 Task: Schedule a 45-minute meeting for project status update with clients.
Action: Mouse moved to (67, 119)
Screenshot: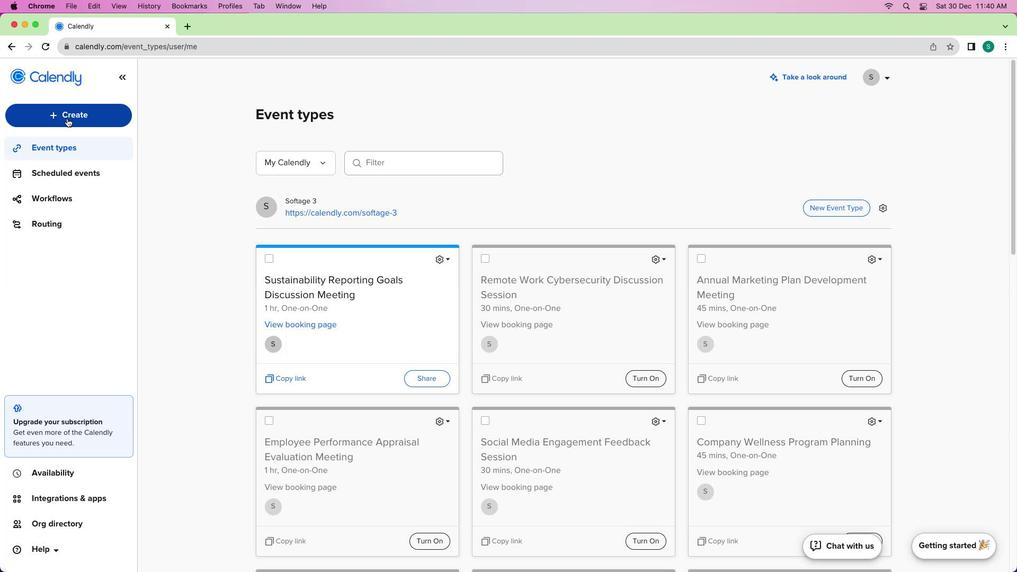 
Action: Mouse pressed left at (67, 119)
Screenshot: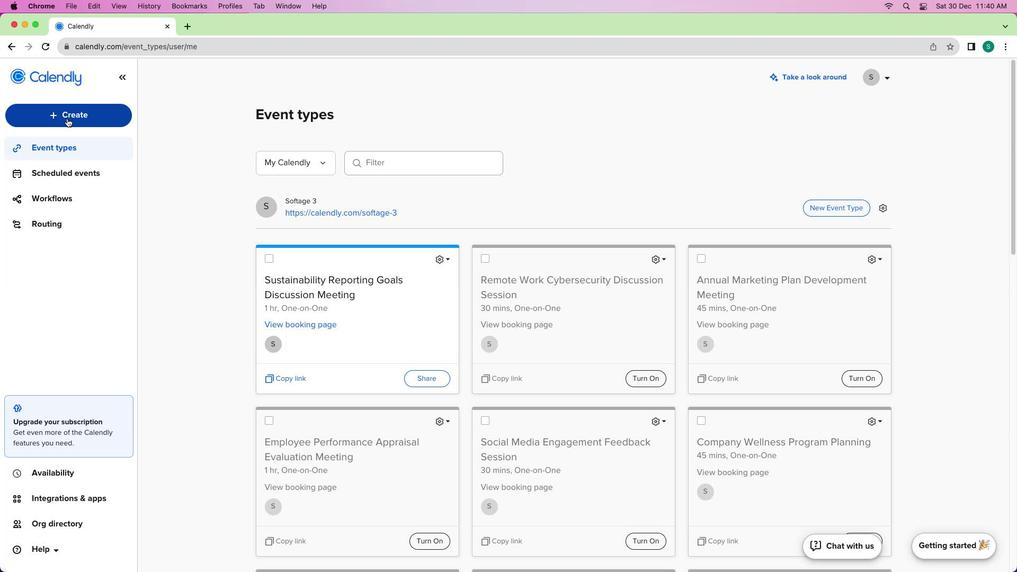 
Action: Mouse moved to (75, 143)
Screenshot: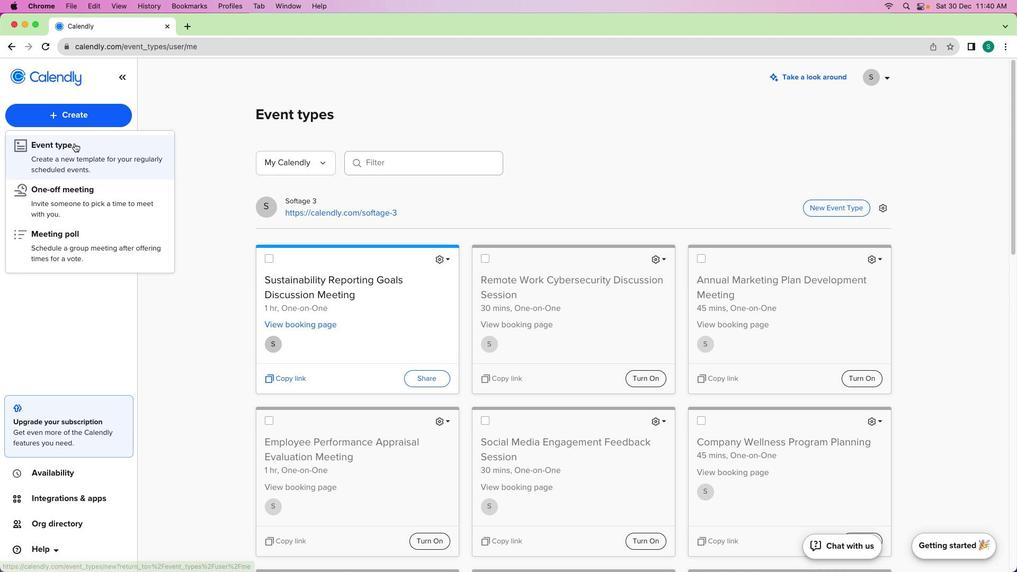 
Action: Mouse pressed left at (75, 143)
Screenshot: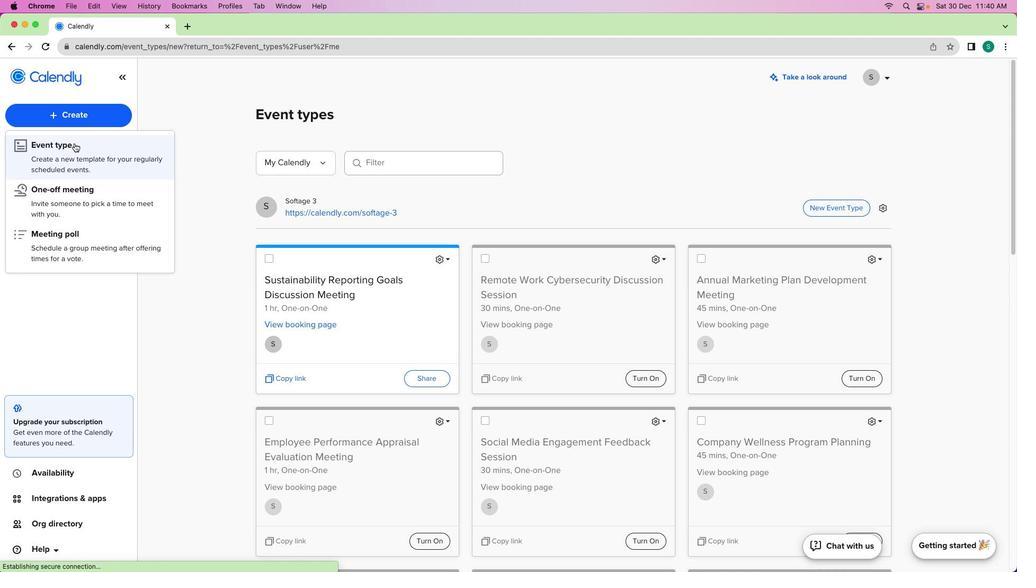 
Action: Mouse moved to (369, 219)
Screenshot: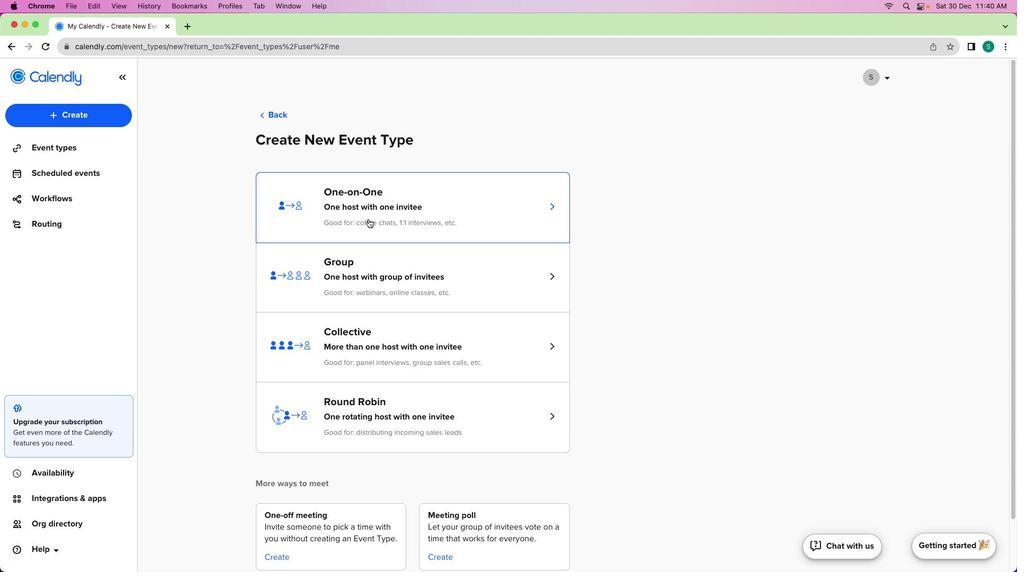 
Action: Mouse pressed left at (369, 219)
Screenshot: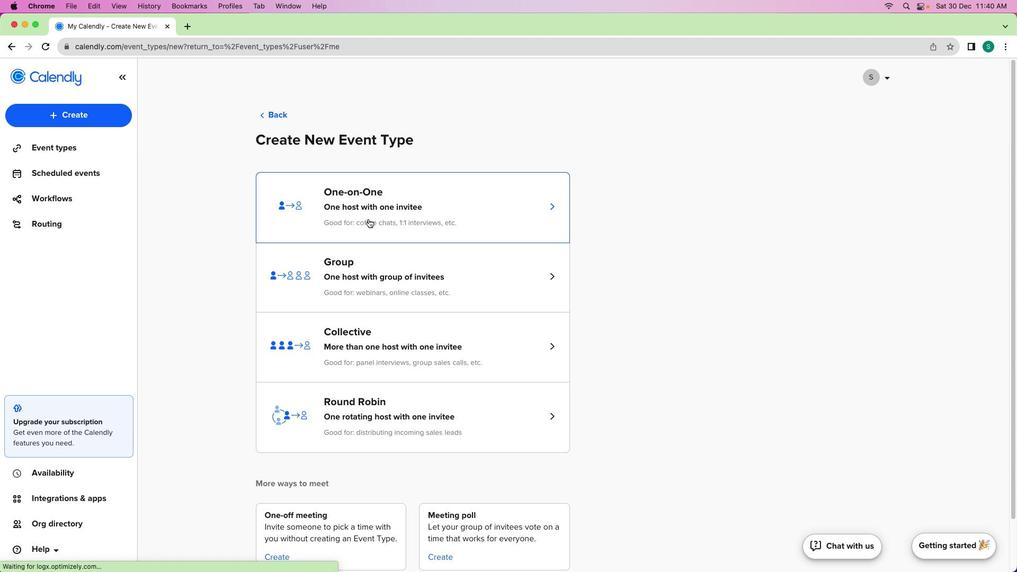 
Action: Mouse moved to (141, 166)
Screenshot: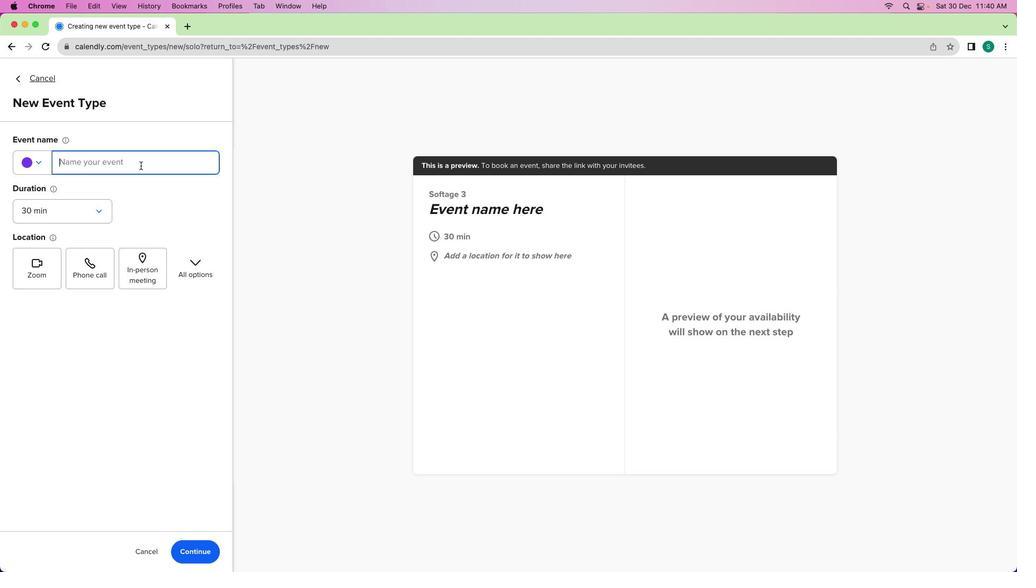 
Action: Mouse pressed left at (141, 166)
Screenshot: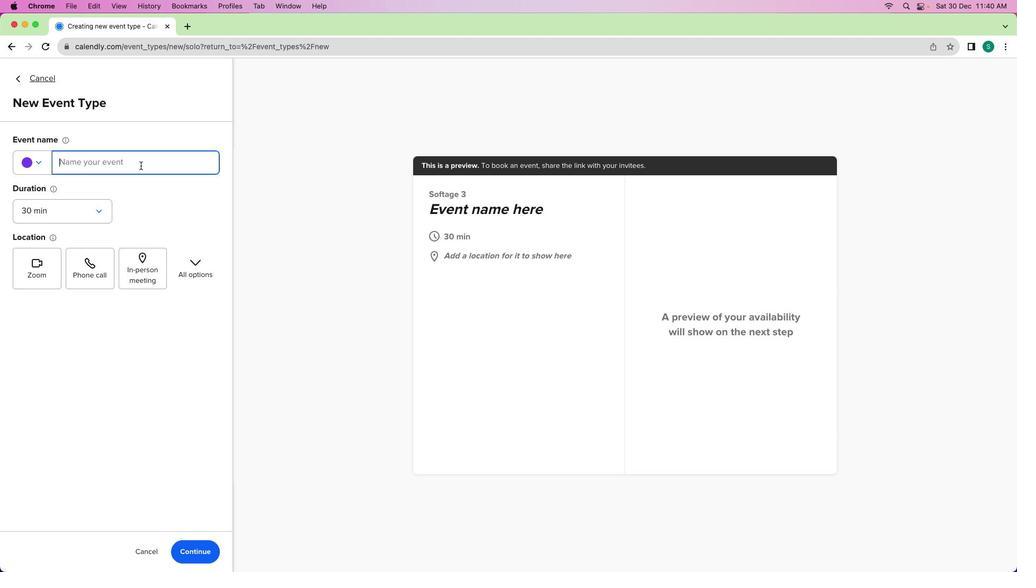 
Action: Mouse moved to (143, 167)
Screenshot: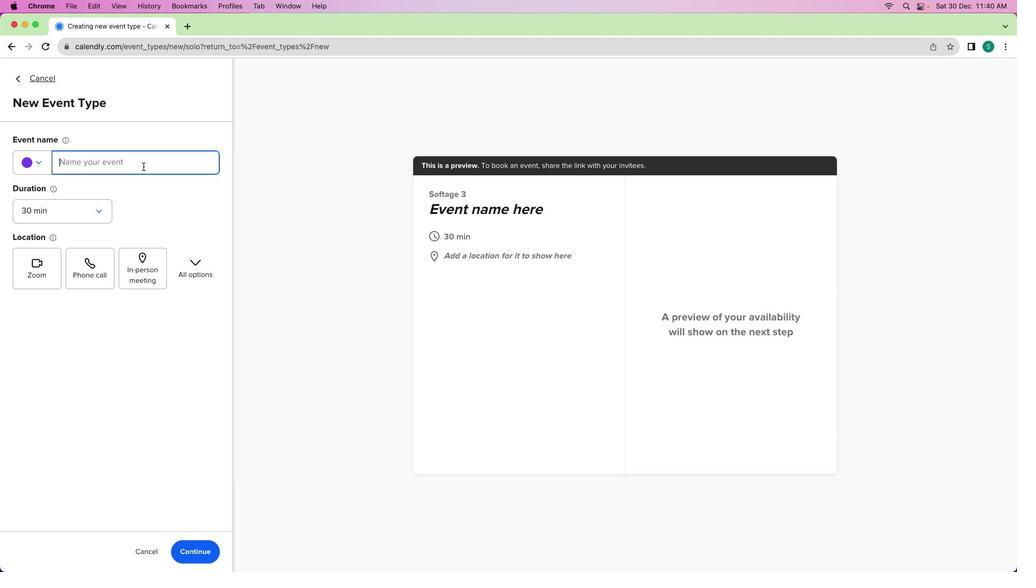 
Action: Key pressed Key.shift'P''r''o''j''e''c''t'Key.spaceKey.shift'S''t''a''t''u''s'Key.spaceKey.shift'U''p''d''a''t''e'Key.spaceKey.shift'M''e''e''t''i''n''g'Key.spaceKey.shift'w''i''t''h'Key.spaceKey.shift'C''l''i''e''n''t''s'
Screenshot: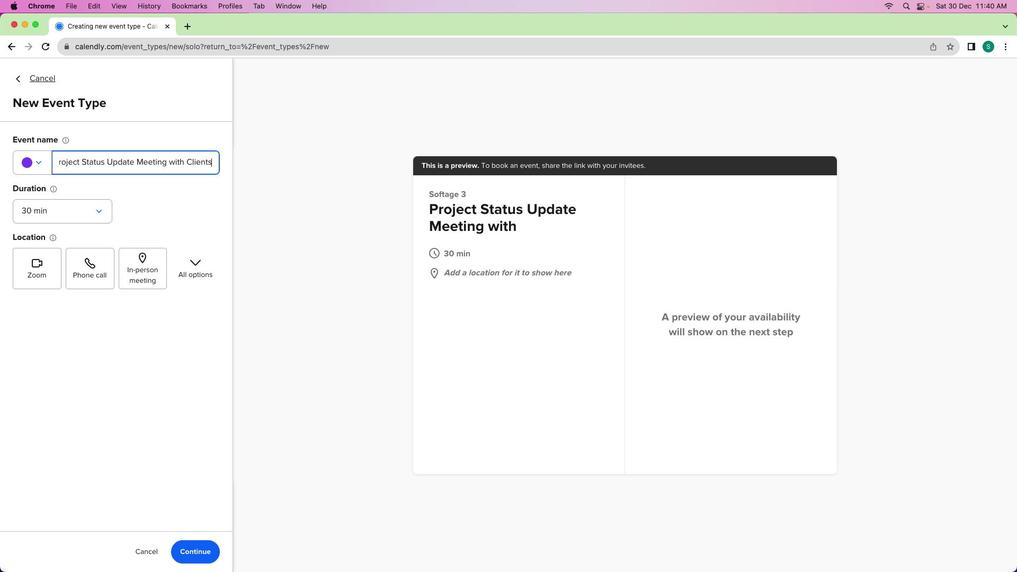 
Action: Mouse moved to (106, 212)
Screenshot: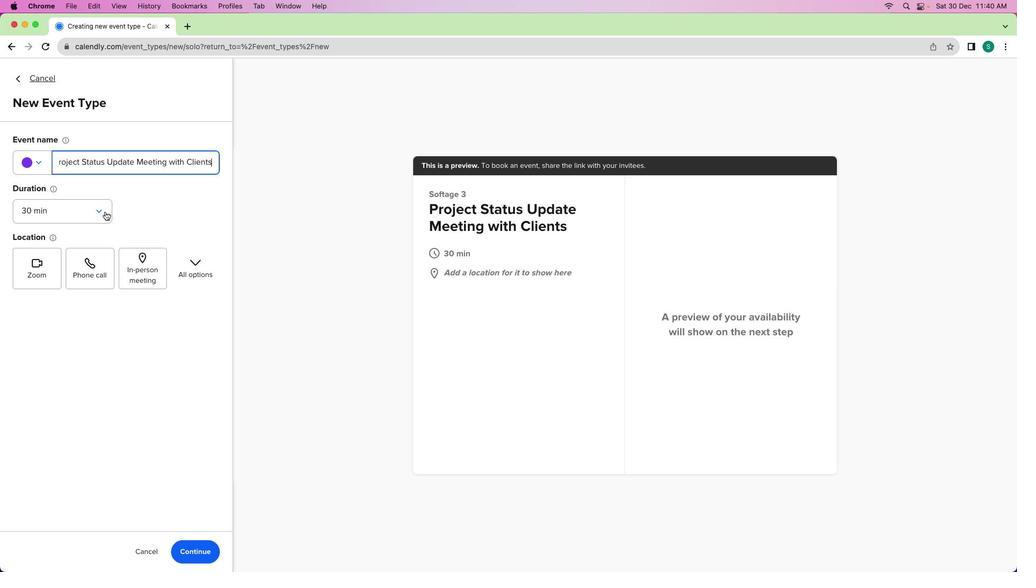 
Action: Mouse pressed left at (106, 212)
Screenshot: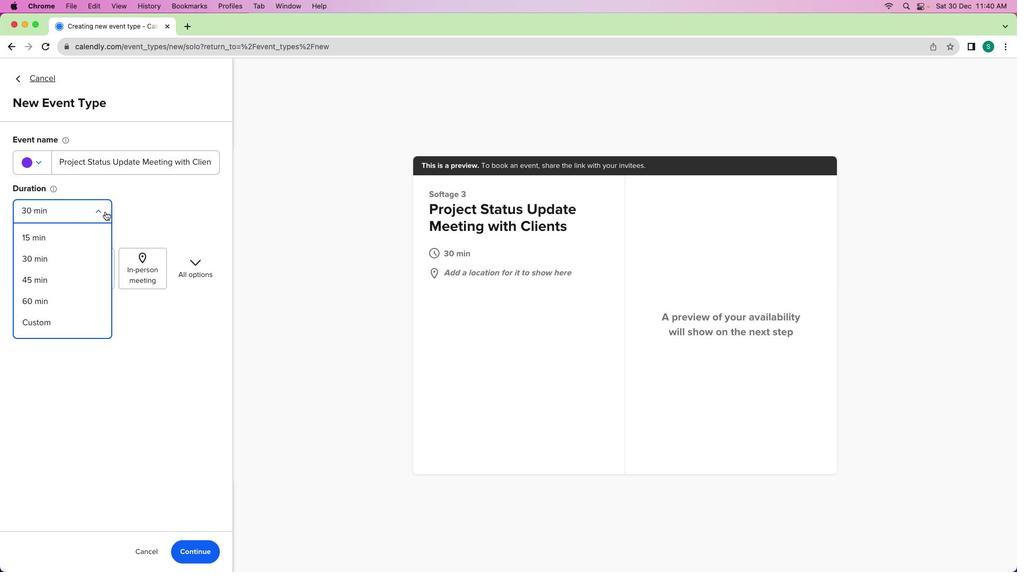 
Action: Mouse moved to (77, 280)
Screenshot: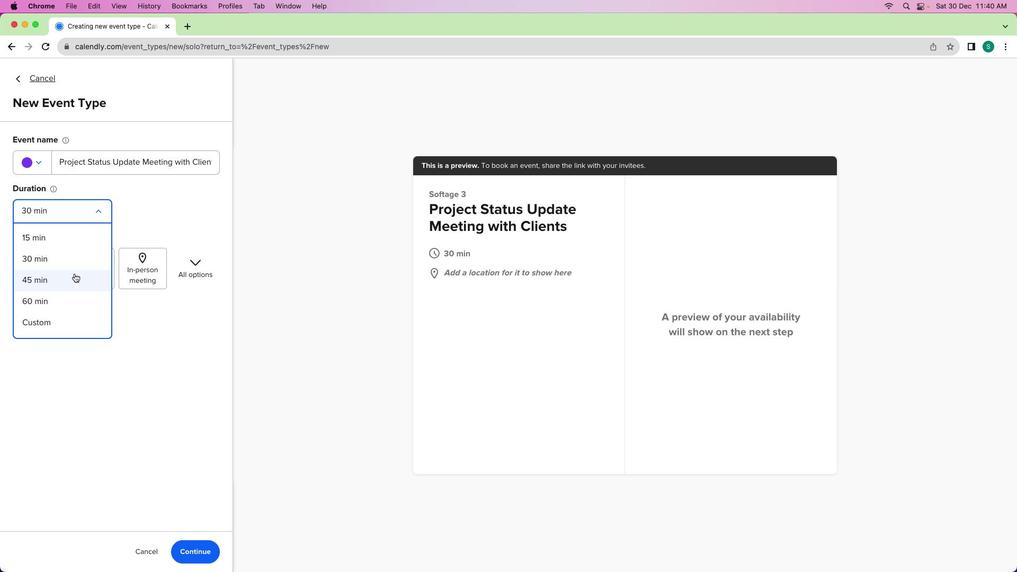 
Action: Mouse pressed left at (77, 280)
Screenshot: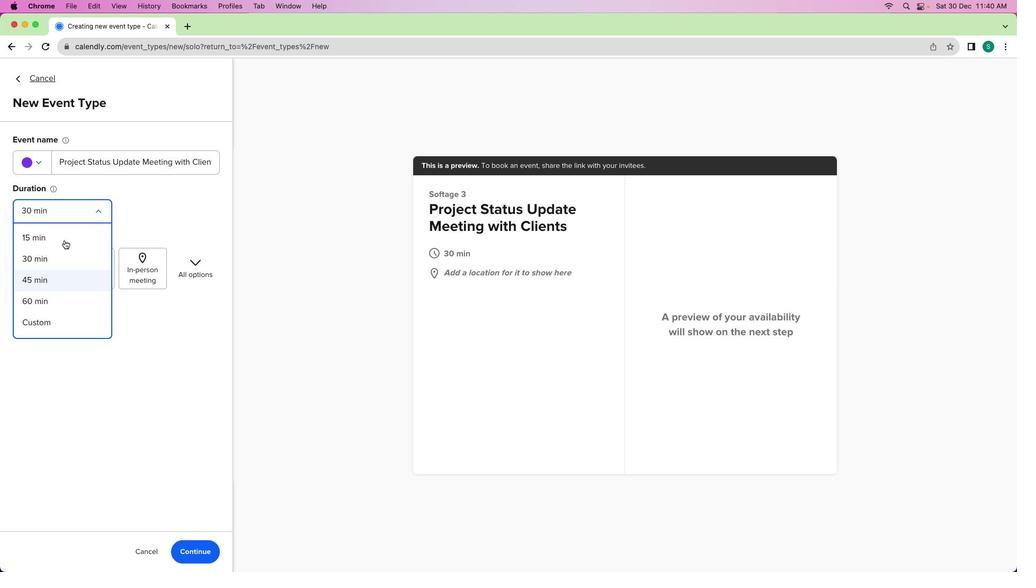 
Action: Mouse moved to (42, 159)
Screenshot: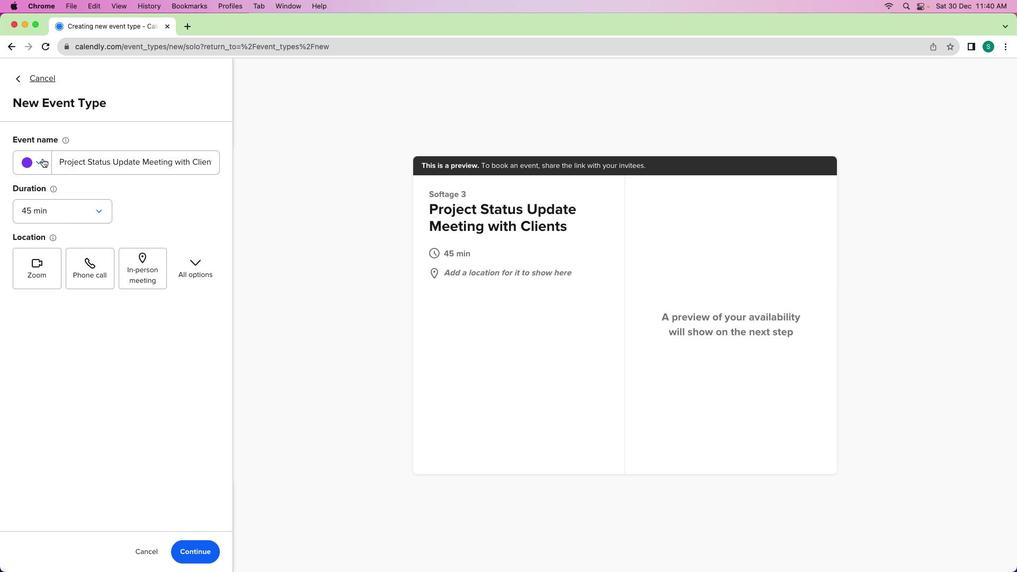
Action: Mouse pressed left at (42, 159)
Screenshot: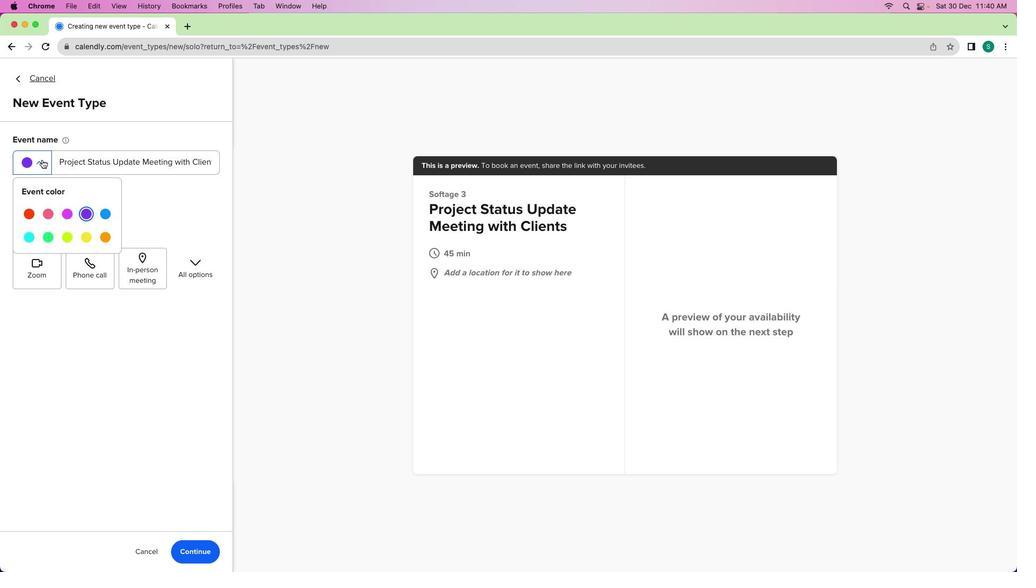 
Action: Mouse moved to (48, 217)
Screenshot: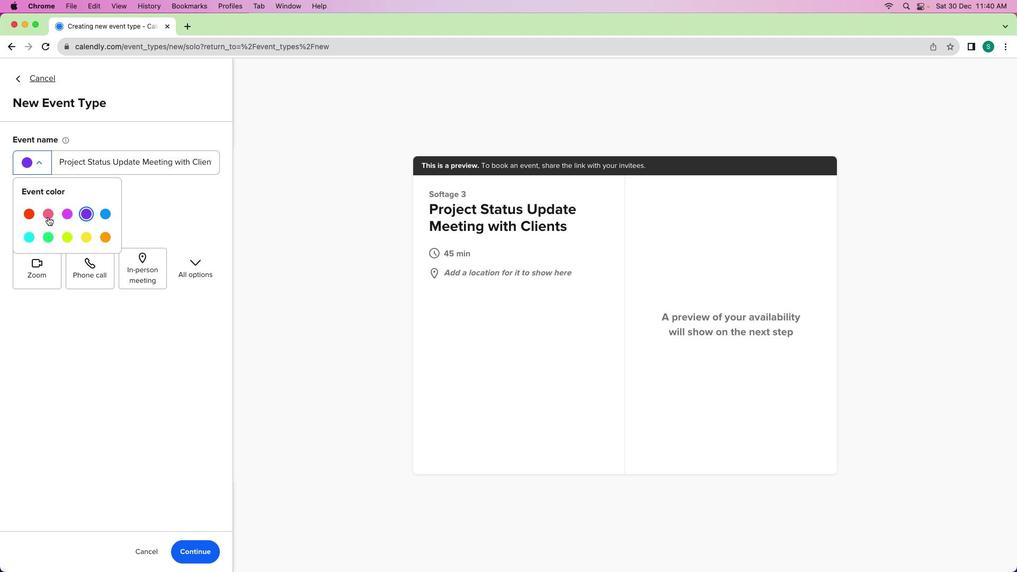 
Action: Mouse pressed left at (48, 217)
Screenshot: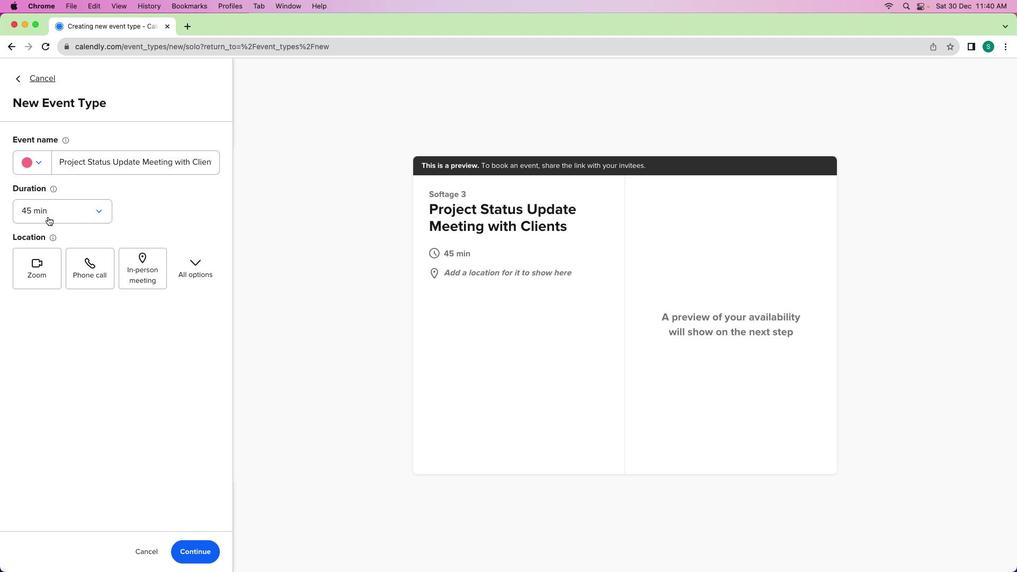 
Action: Mouse moved to (38, 283)
Screenshot: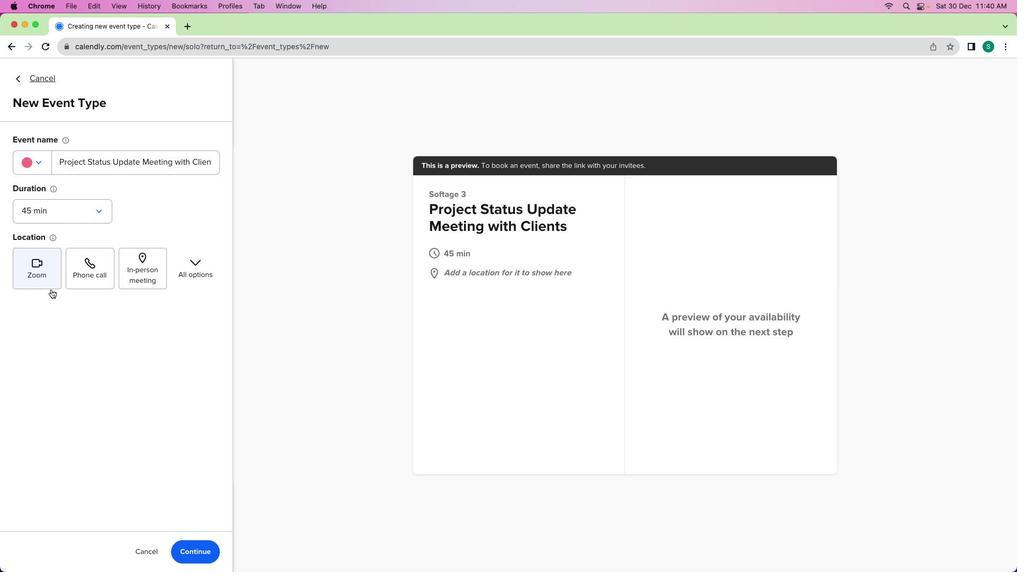 
Action: Mouse pressed left at (38, 283)
Screenshot: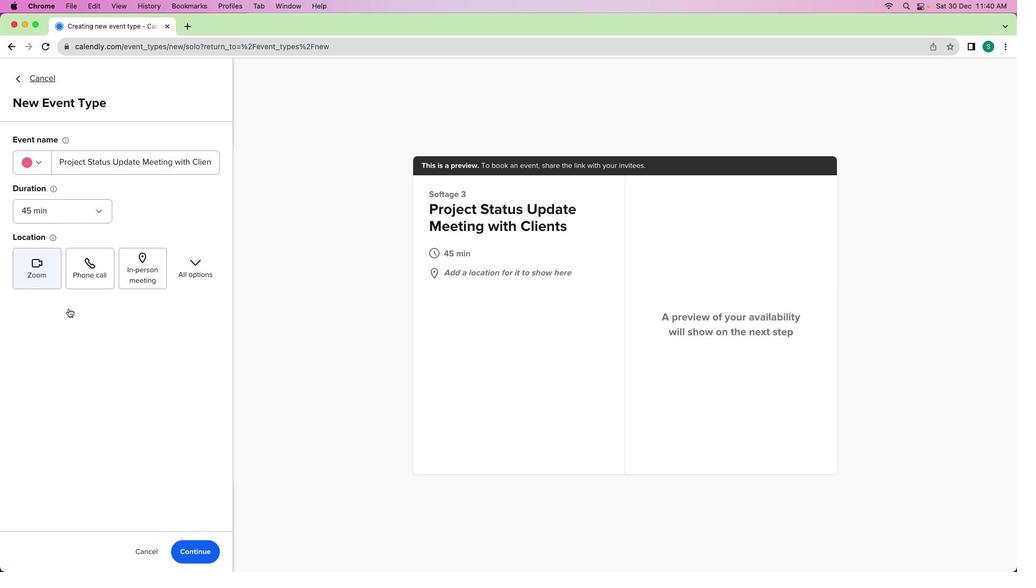 
Action: Mouse moved to (197, 549)
Screenshot: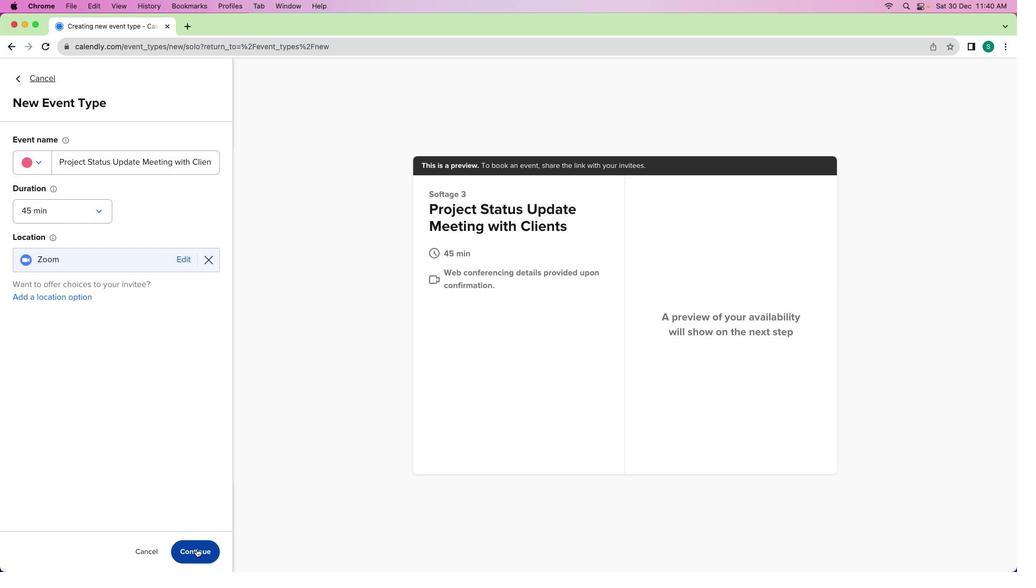 
Action: Mouse pressed left at (197, 549)
Screenshot: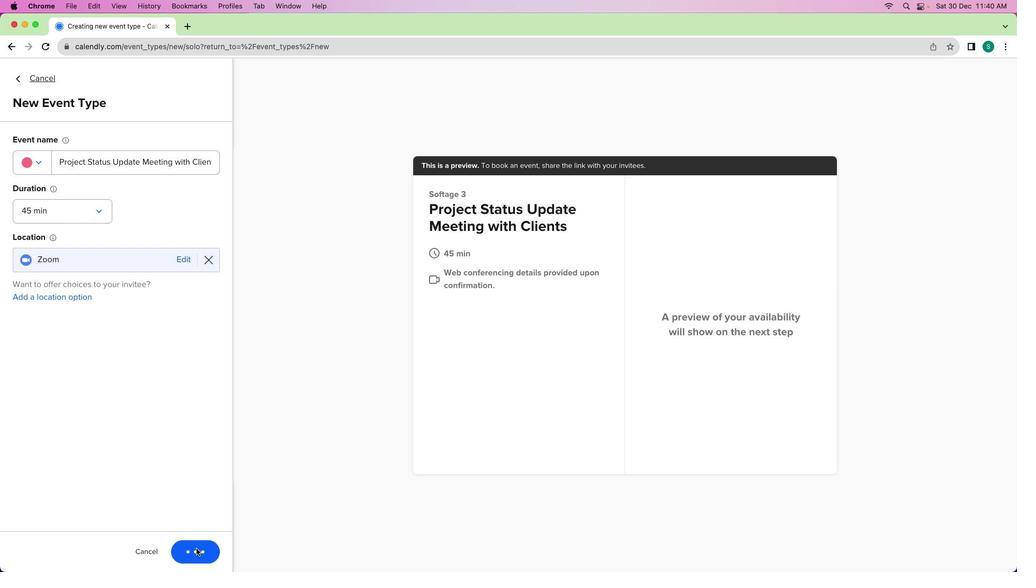 
Action: Mouse moved to (172, 194)
Screenshot: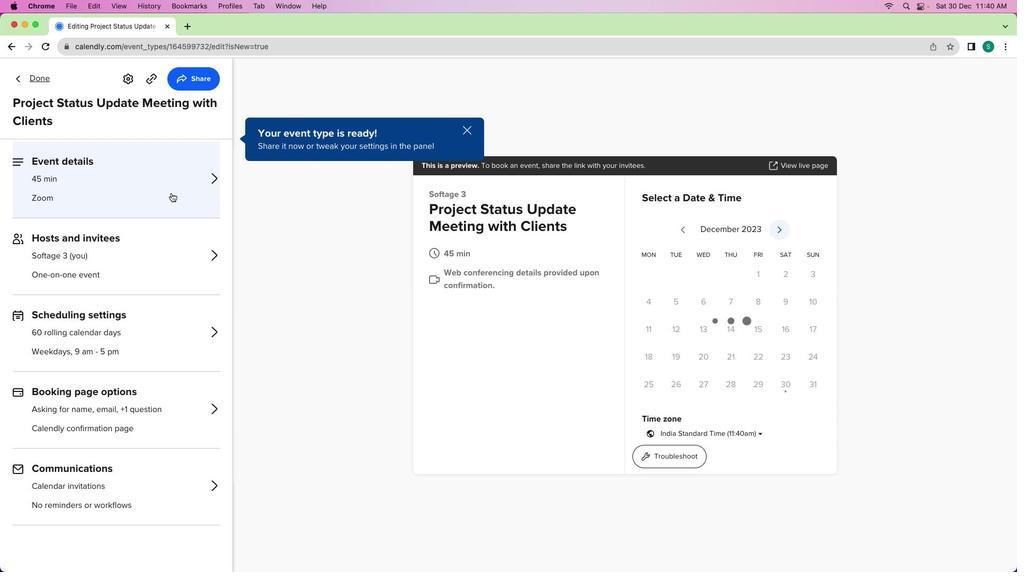 
Action: Mouse pressed left at (172, 194)
Screenshot: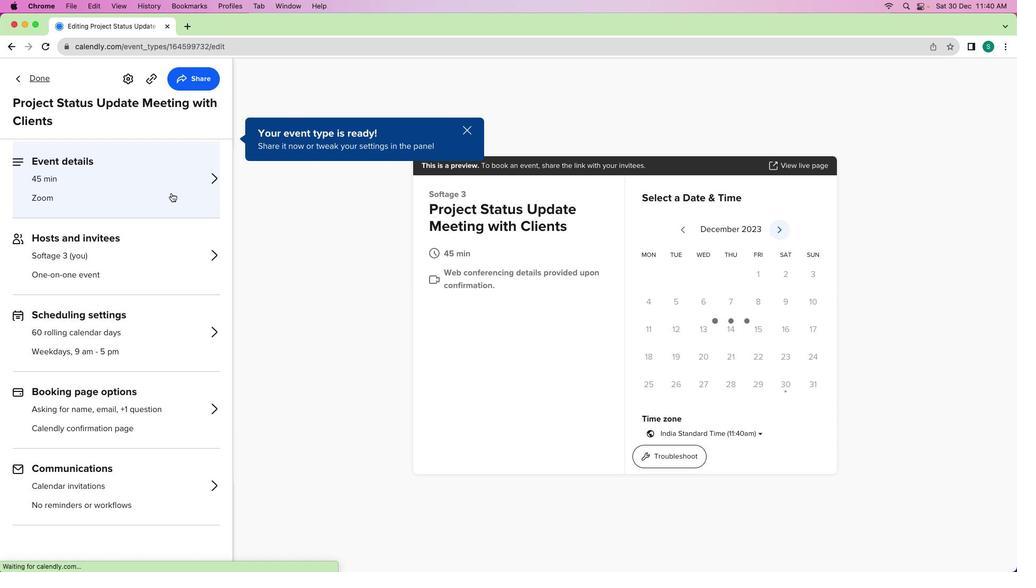 
Action: Mouse moved to (129, 379)
Screenshot: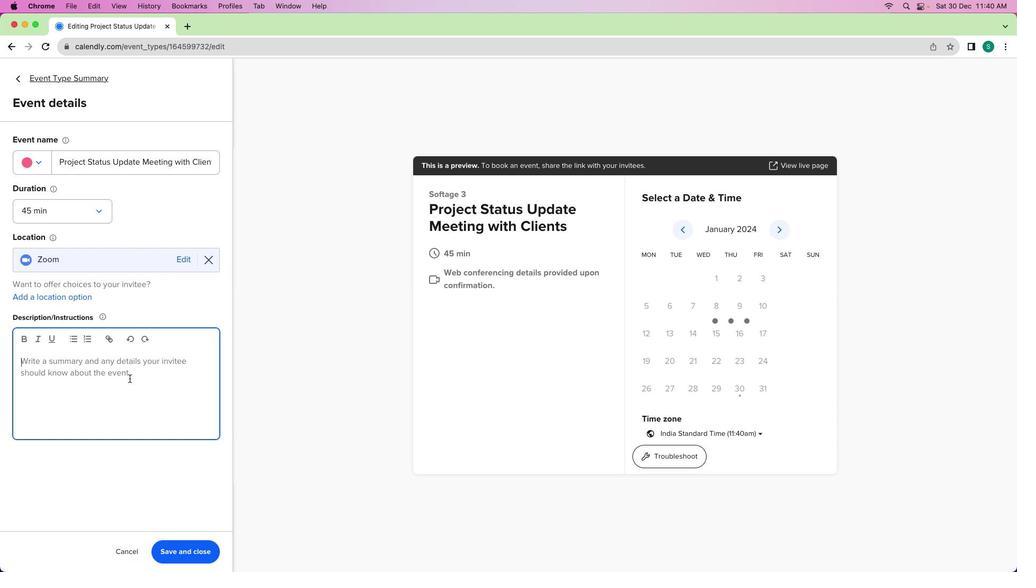 
Action: Mouse pressed left at (129, 379)
Screenshot: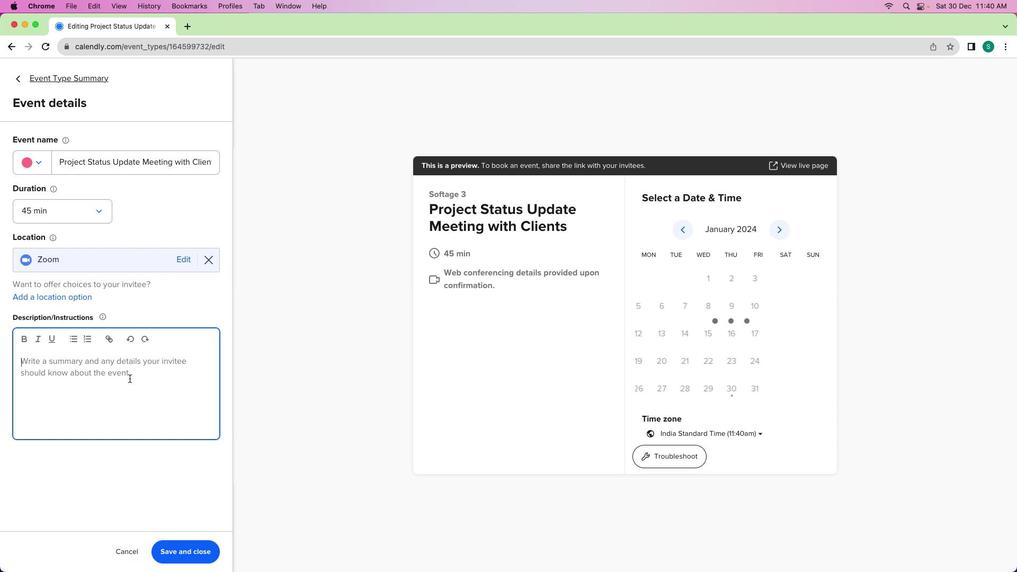 
Action: Mouse moved to (129, 379)
Screenshot: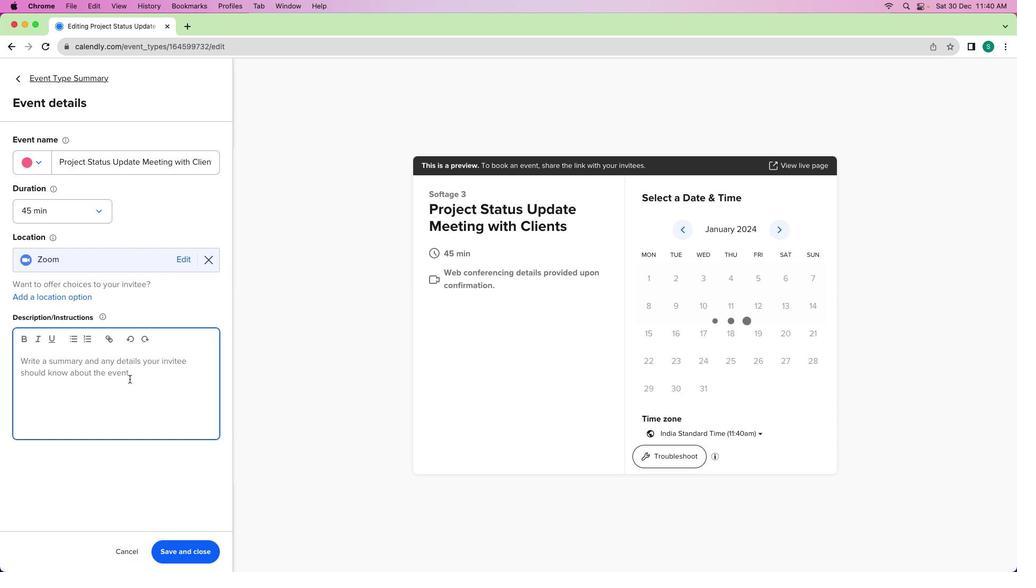 
Action: Key pressed Key.shift'A'Key.space'm''e''e''t''i''n''g'Key.space'f'Key.backspace'd''e''d''i''c''a''t''e''d'Key.space't''o'Key.space'p''r''o''v''i''d''i''n''g'Key.space'a'Key.space'c''o''m''p''r''e''h''e''n''s''i''v''e'Key.space'u''p''d''a''t''e'Key.space'o''n'Key.space't''h''e'Key.space's''t''a''t''u''s'Key.space'o''f'Key.space'y''o''u''r'Key.space'p''r''o''j''e''c''t'','Key.space'w''e'Key.space'e''i''l''l'Key.backspaceKey.backspaceKey.backspaceKey.backspace'w''i''l''l'Key.space'c''o''v''e''r'','Key.backspaceKey.space'p''r''o''j''e''c''t'Key.space'm''i''l''e''s''t''o''n''s'Key.backspace'e''s'','Key.space'a''c''h''i''e''v''e''m''n''s''t'Key.backspaceKey.backspaceKey.backspace'e''n''t''s'','Key.space'c''h''a''l''l''n'Key.backspace'e''n''g''e''s'Key.spaceKey.backspace',''a'Key.backspaceKey.space'a''n''d'Key.space'a''n''y'Key.space'a''d''j''u''s''t''m''e''n''t''s'Key.space'm''a''d''e'Key.space't''o'Key.space'e''n''s''u''r''e'Key.space't''h''e'Key.space'p''r''o''j''e''c''t''s'Key.backspaceKey.space'm''i''l''s'Key.backspace'e''s''t''o''n''e''s'','Key.space'a''c''h''i''e''v''e''m''e''n''t''s'Key.spaceKey.backspaceKey.backspaceKey.backspaceKey.backspaceKey.backspaceKey.backspaceKey.backspaceKey.backspaceKey.backspaceKey.backspaceKey.backspaceKey.backspaceKey.backspaceKey.backspaceKey.backspaceKey.backspaceKey.backspaceKey.backspaceKey.backspaceKey.backspaceKey.backspaceKey.backspaceKey.backspaceKey.backspaceKey.backspaceKey.backspace"'"'s'Key.space's''u''c''c''e''s''s''.'Key.spaceKey.shift'Y''o''u''r'Key.space'a''c''t''i''v''e'Key.space'p''a''r''t''i''c''i''p''a''t''i''o''n'Key.space'a''n''d'Key.space'f''e''e''d''b''a''c''k'Key.space'a''r''e'Key.space'c''r''u''c''i''a''l'Key.space't''o'Key.space'm''a''i''n''t''a''i''n''i''n''g'Key.space't''r''a''n''s''p''a''r''e''n''c''y'Key.space'a''n''d'Key.space'a'Key.backspace'e''n''s''u''r''i''n''g'Key.space't''h''t'Key.backspace'a''t'Key.space't''h''e'Key.space'p''r''o''j''e''c''t'Key.space'a''l''i''g''n''s'Key.space'w''i''t''h'Key.space'y''o''u''r'Key.space'e''x''p''e''c''t''a''t''i''o''n''s''.'
Screenshot: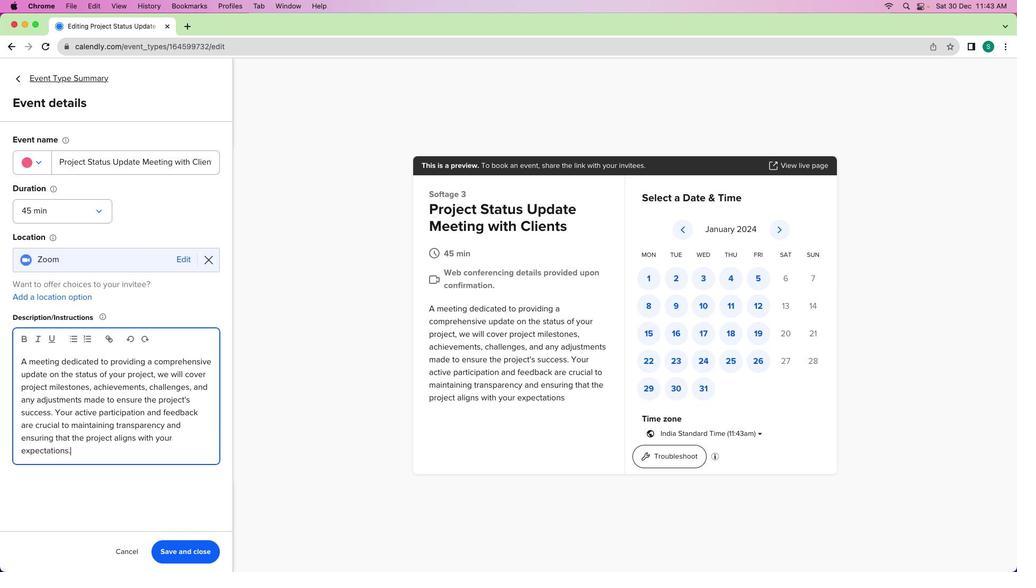 
Action: Mouse moved to (209, 559)
Screenshot: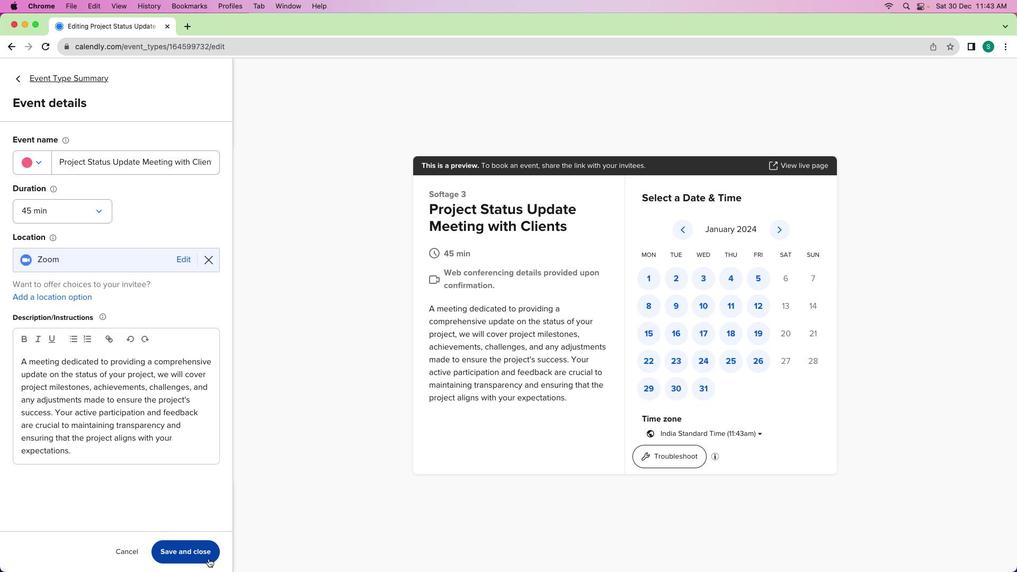 
Action: Mouse pressed left at (209, 559)
Screenshot: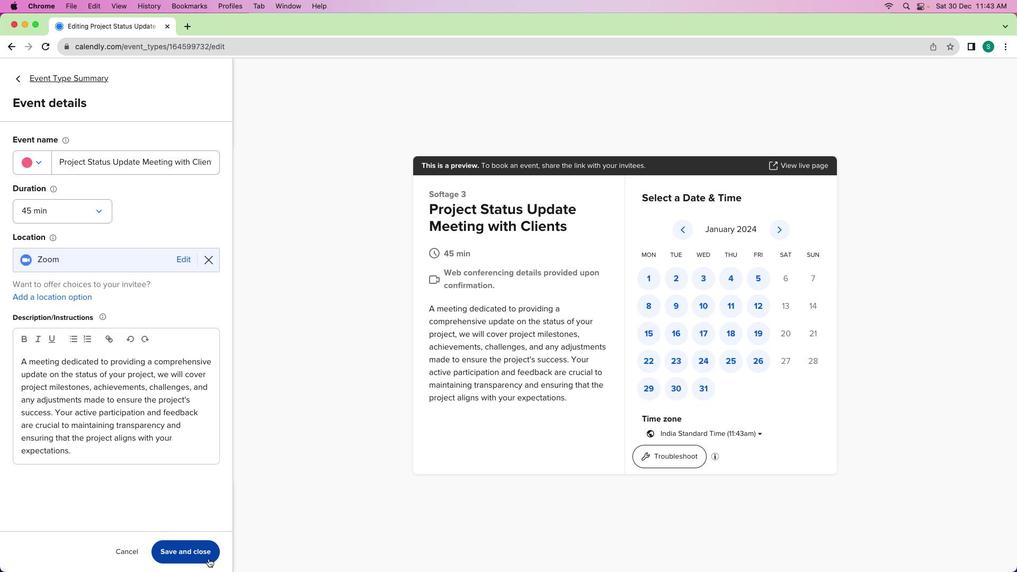 
Action: Mouse moved to (37, 83)
Screenshot: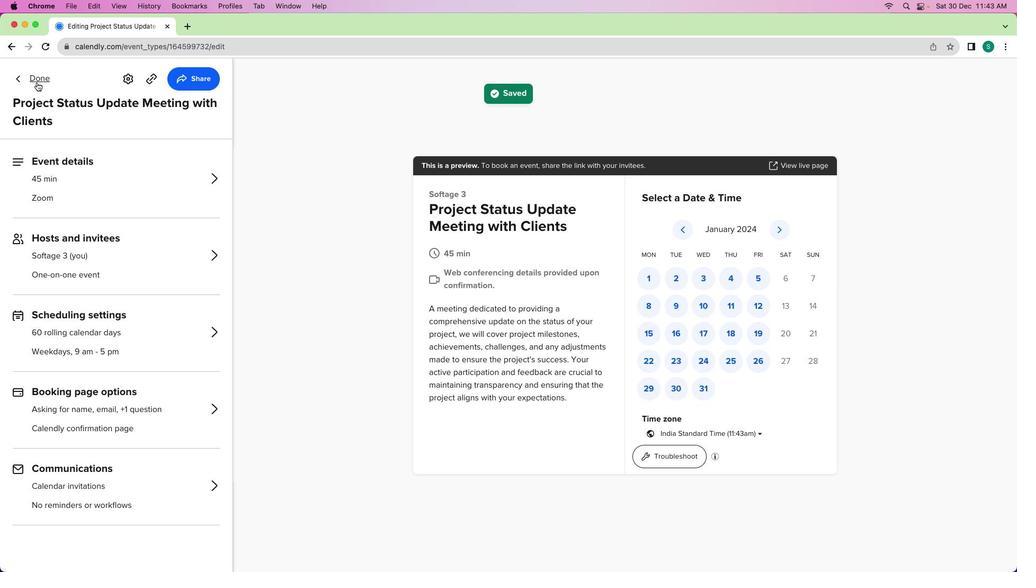
Action: Mouse pressed left at (37, 83)
Screenshot: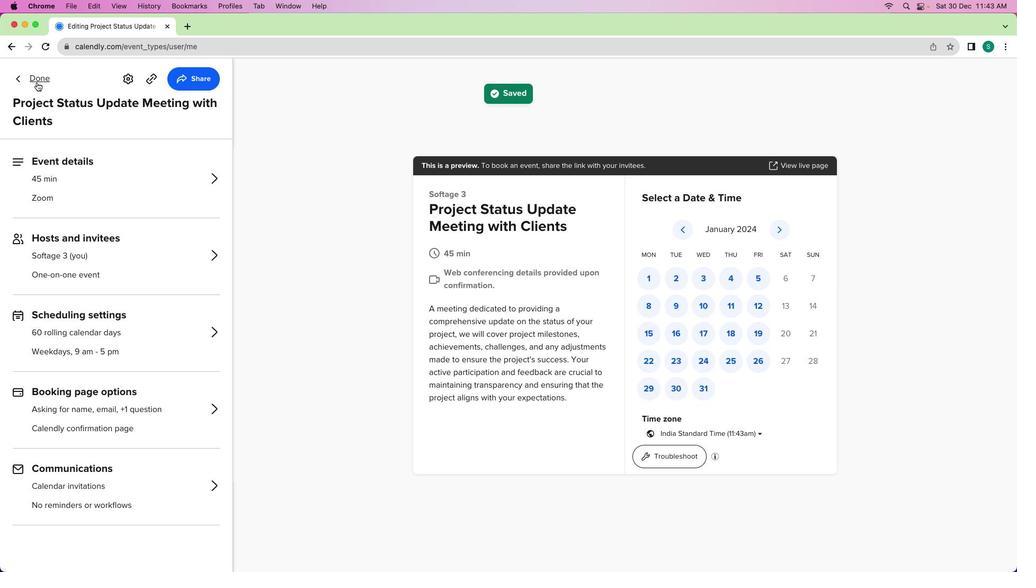 
Action: Mouse moved to (378, 327)
Screenshot: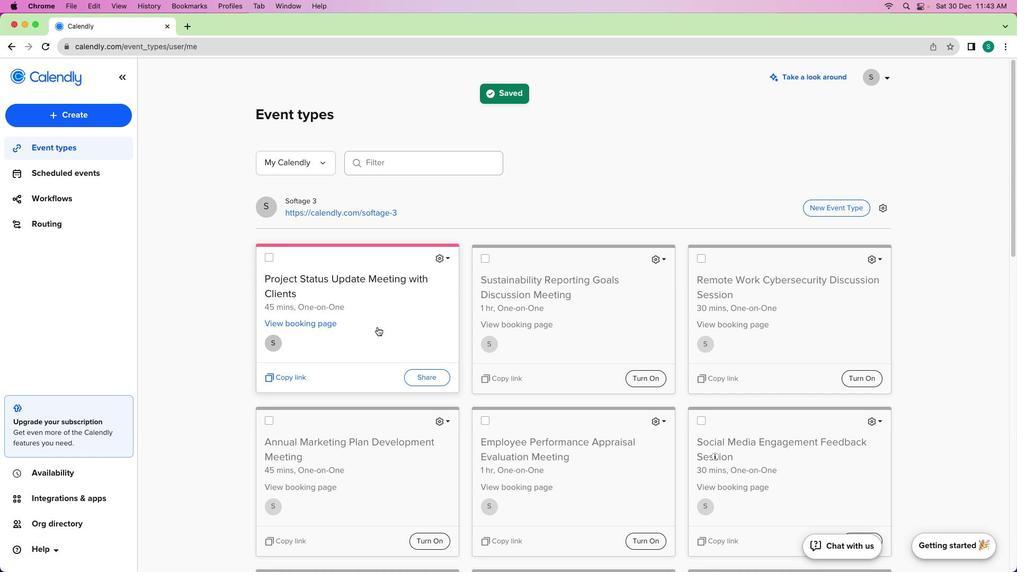 
